 Task: Check the average views per listing of landscape in the last 1 year.
Action: Mouse moved to (762, 170)
Screenshot: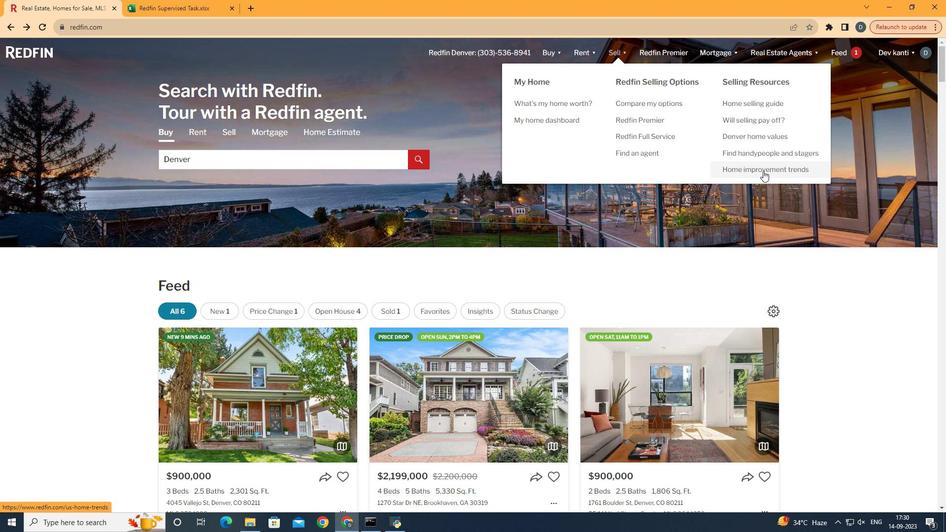 
Action: Mouse pressed left at (762, 170)
Screenshot: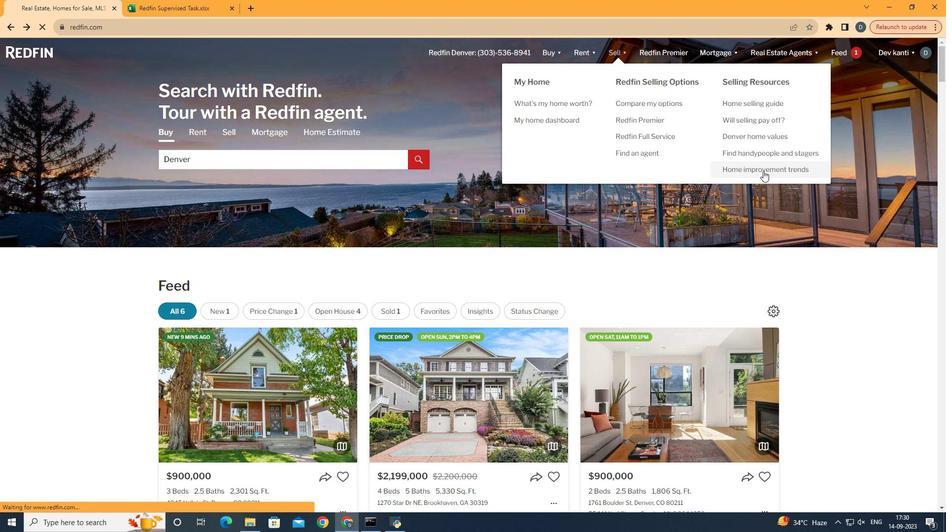 
Action: Mouse moved to (238, 192)
Screenshot: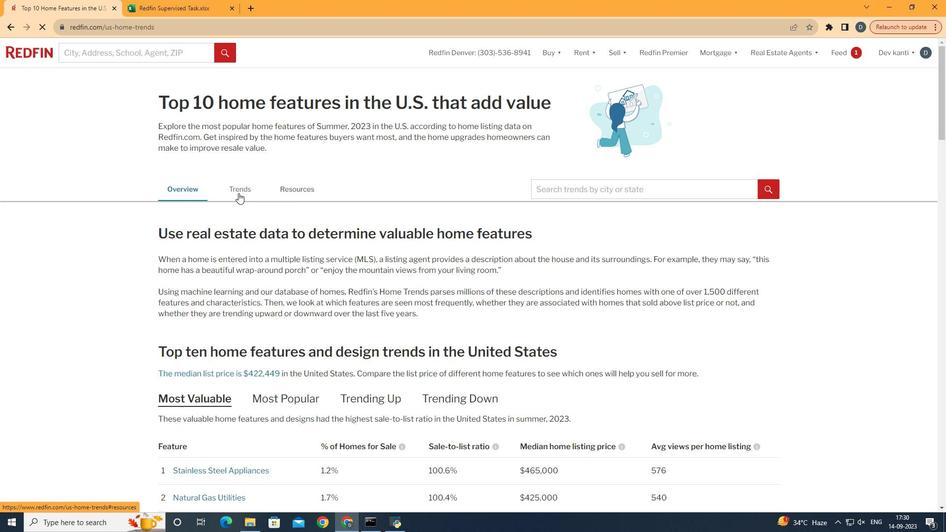 
Action: Mouse pressed left at (238, 192)
Screenshot: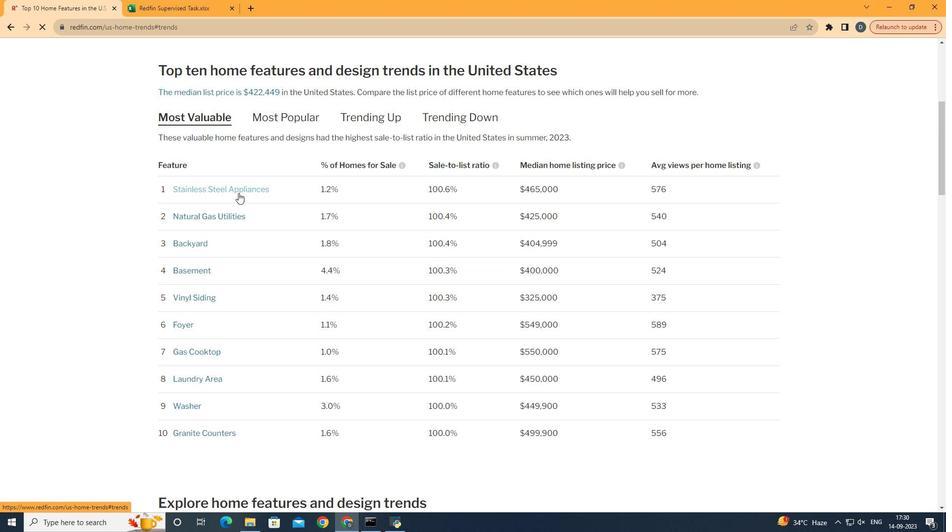 
Action: Mouse moved to (363, 271)
Screenshot: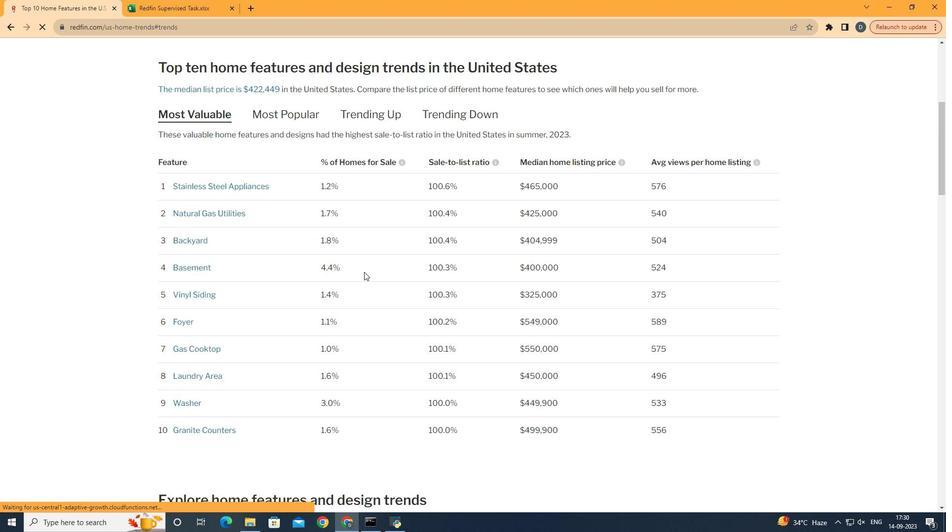 
Action: Mouse scrolled (363, 271) with delta (0, 0)
Screenshot: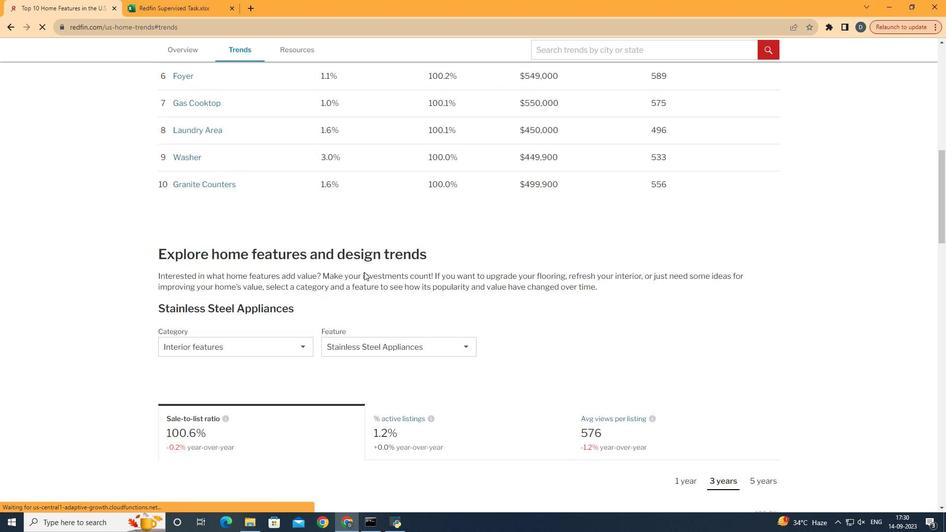 
Action: Mouse scrolled (363, 271) with delta (0, 0)
Screenshot: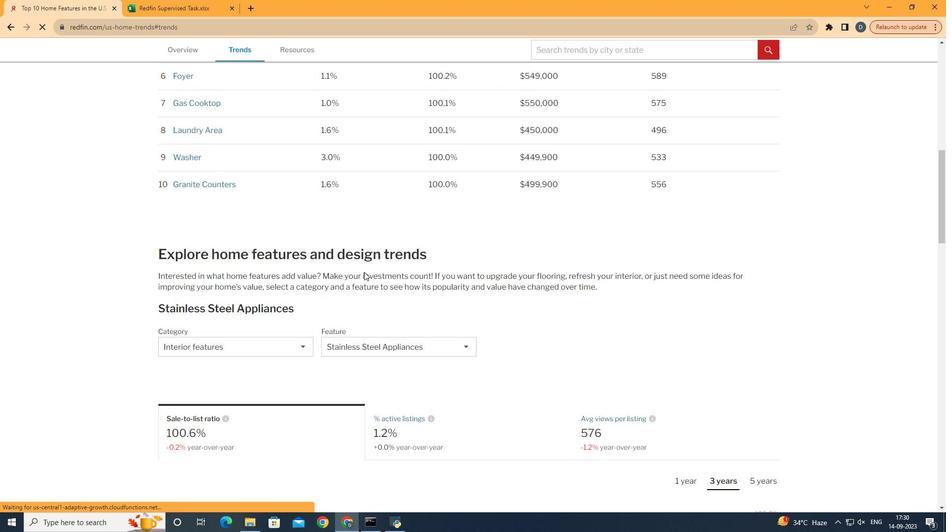 
Action: Mouse scrolled (363, 271) with delta (0, 0)
Screenshot: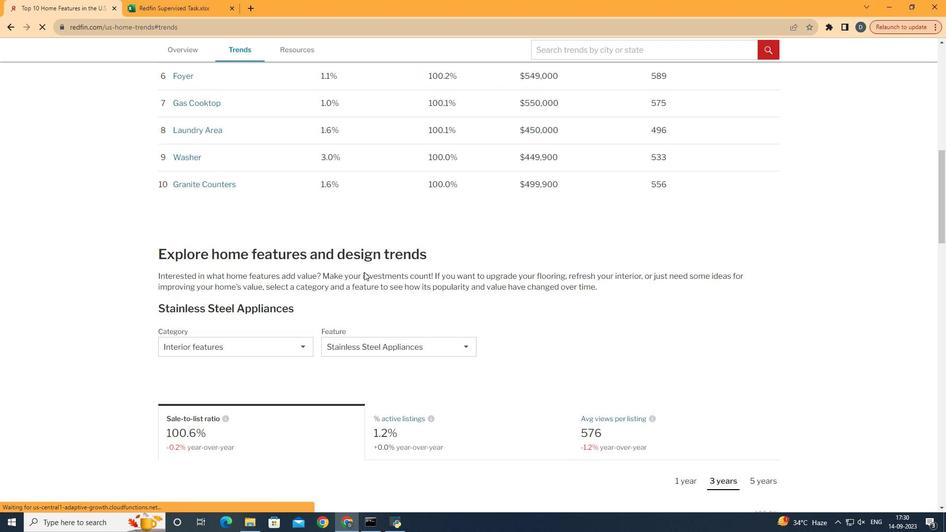 
Action: Mouse scrolled (363, 271) with delta (0, 0)
Screenshot: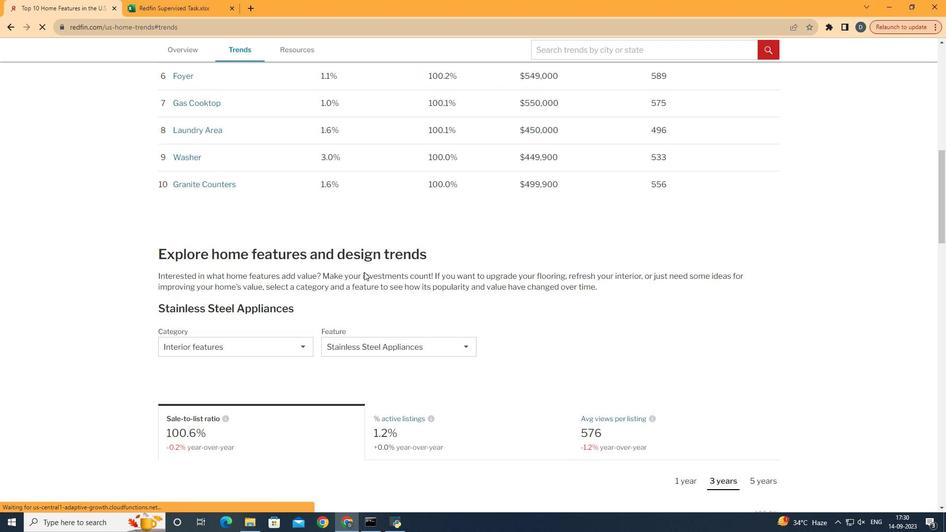 
Action: Mouse scrolled (363, 271) with delta (0, 0)
Screenshot: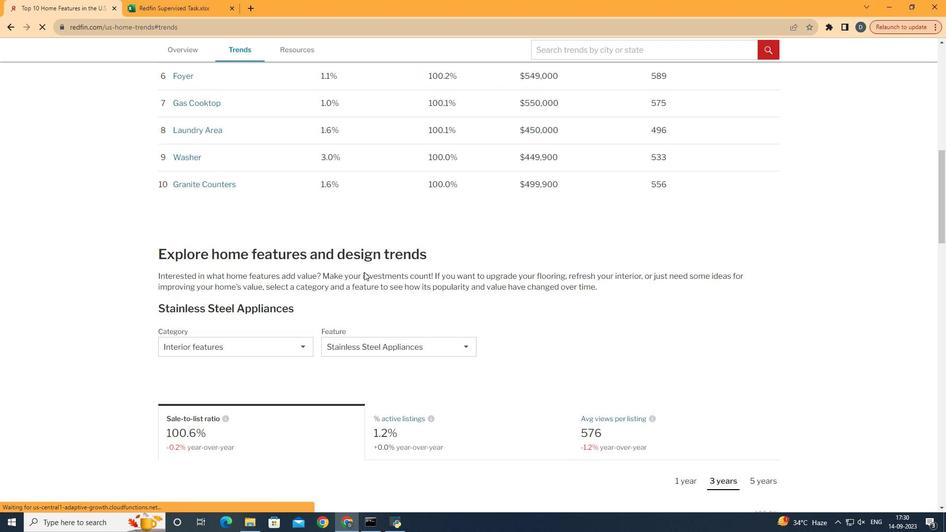 
Action: Mouse scrolled (363, 271) with delta (0, 0)
Screenshot: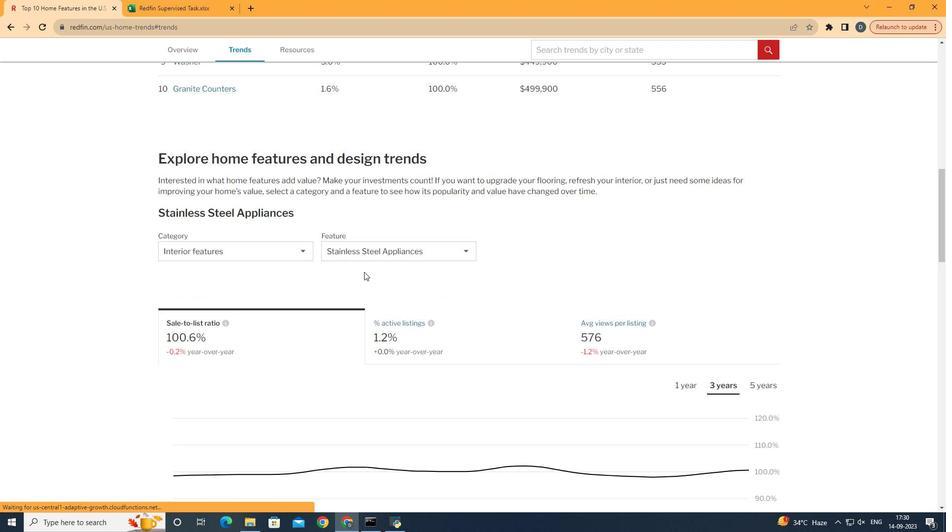 
Action: Mouse scrolled (363, 271) with delta (0, 0)
Screenshot: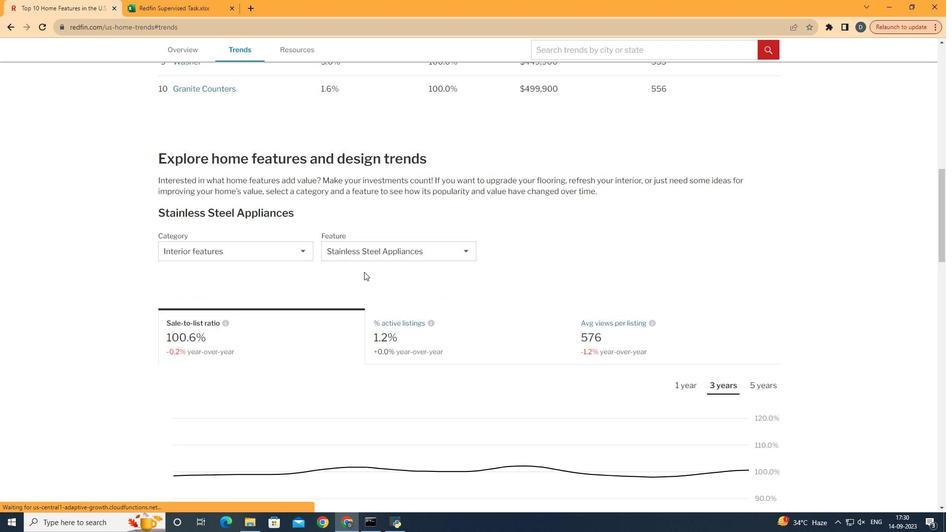 
Action: Mouse moved to (269, 260)
Screenshot: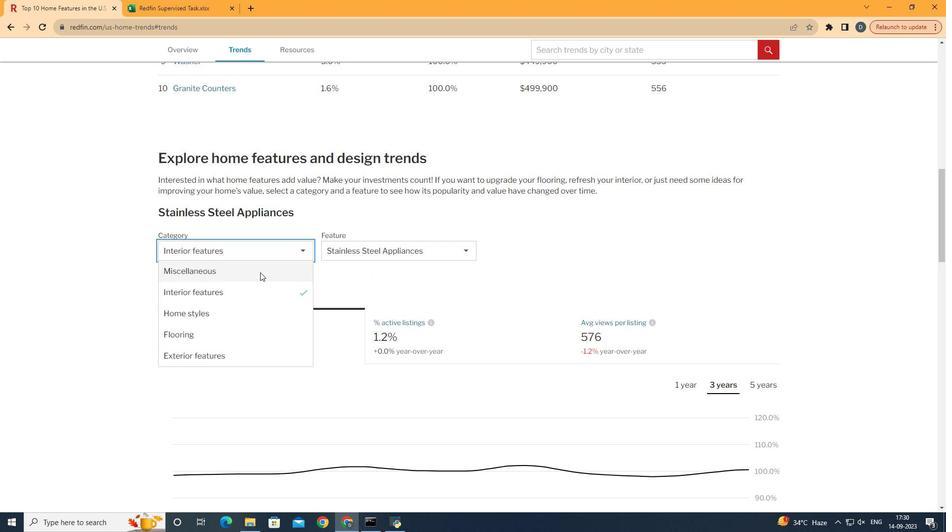 
Action: Mouse pressed left at (269, 260)
Screenshot: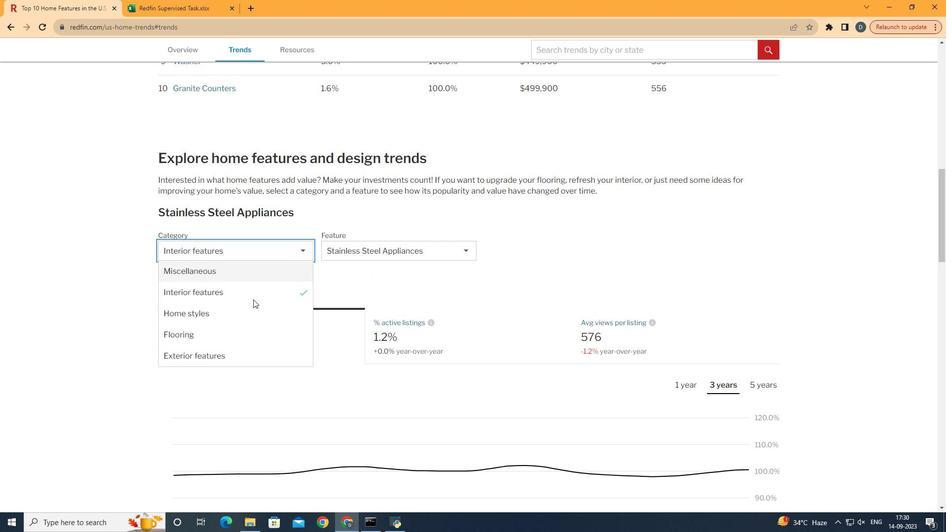 
Action: Mouse moved to (255, 358)
Screenshot: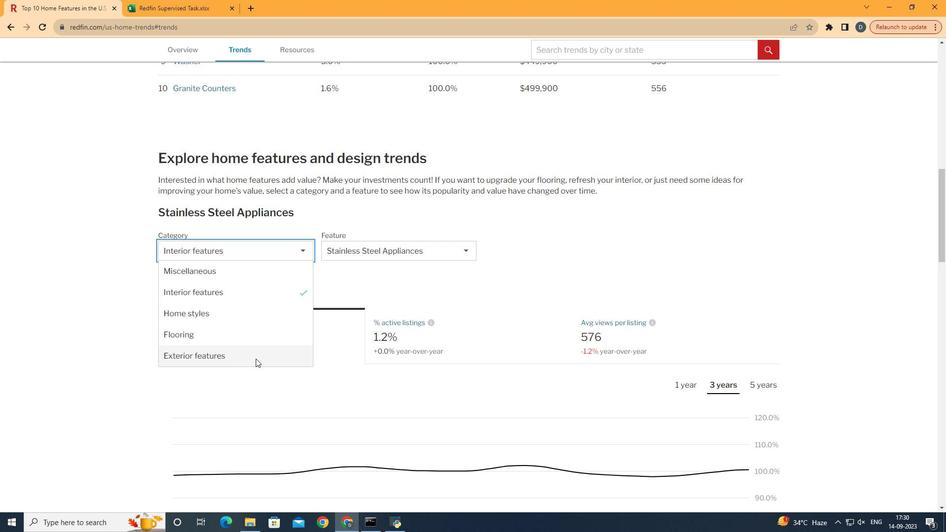 
Action: Mouse pressed left at (255, 358)
Screenshot: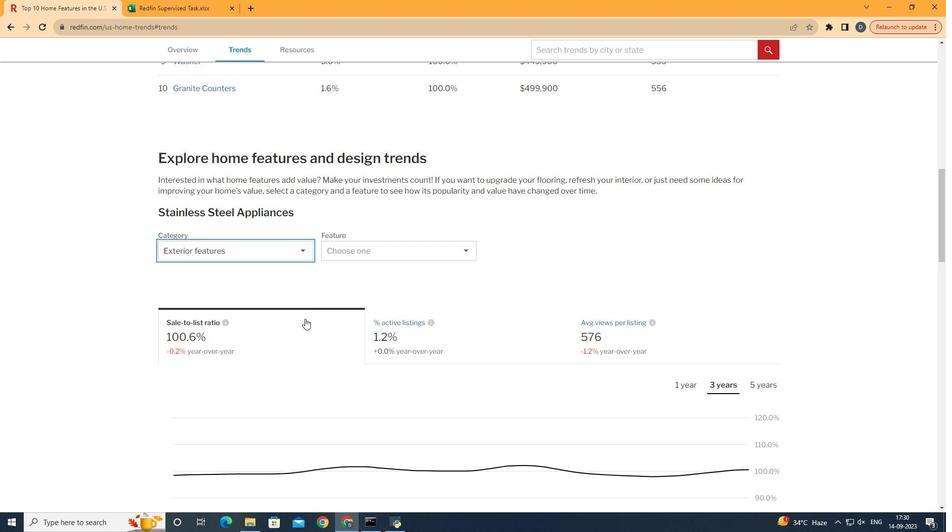 
Action: Mouse moved to (379, 258)
Screenshot: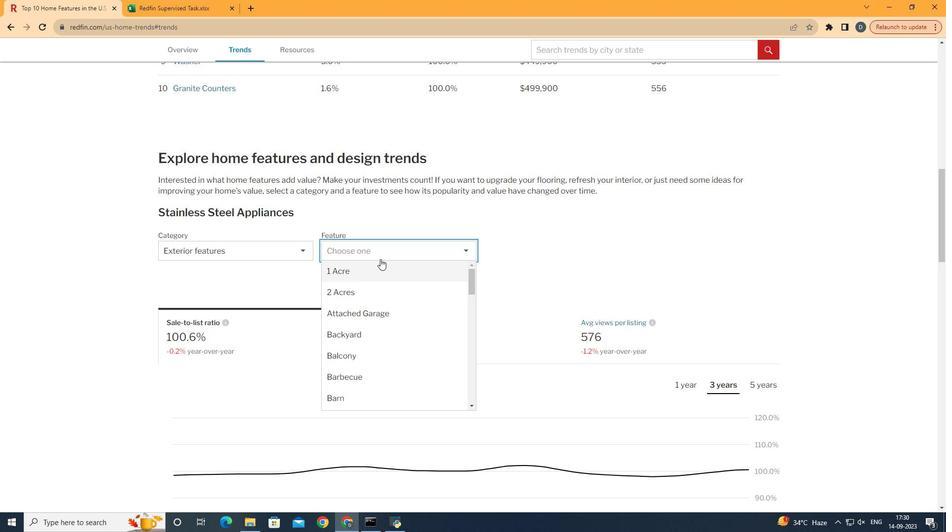 
Action: Mouse pressed left at (379, 258)
Screenshot: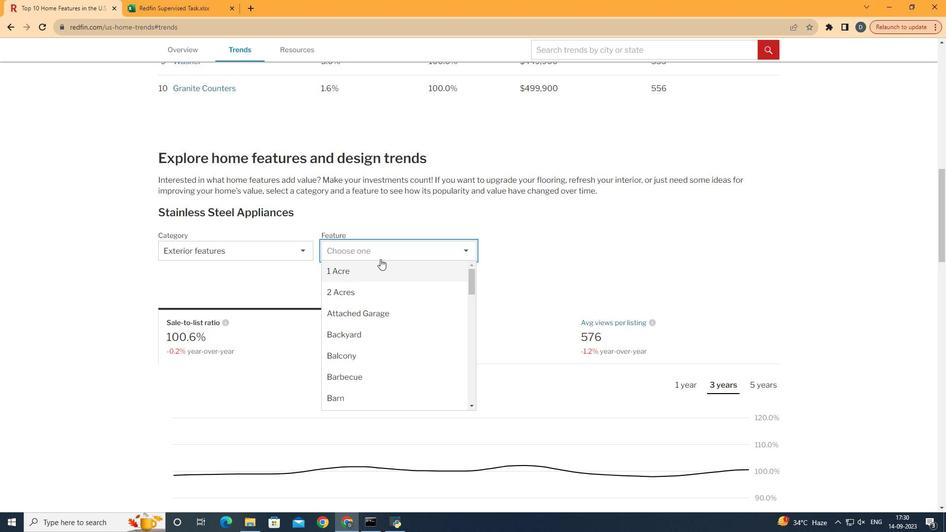 
Action: Mouse moved to (373, 309)
Screenshot: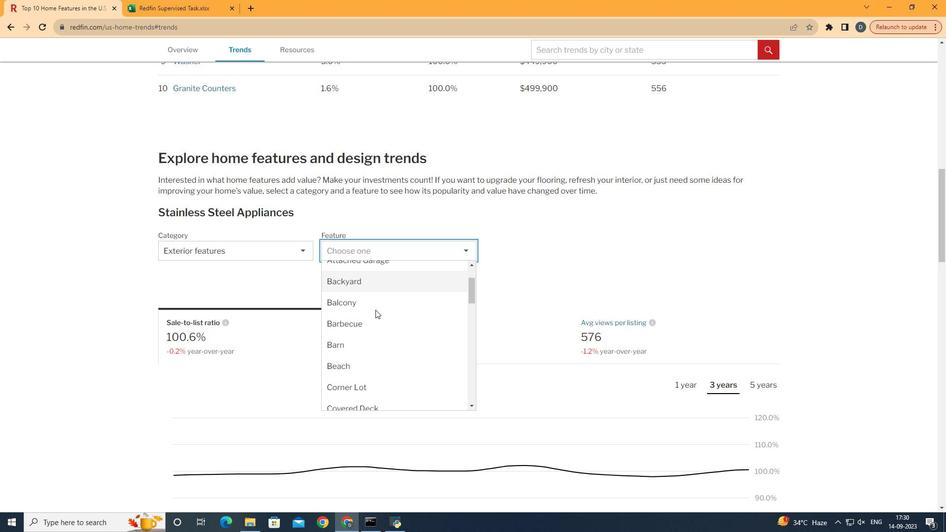
Action: Mouse scrolled (373, 309) with delta (0, 0)
Screenshot: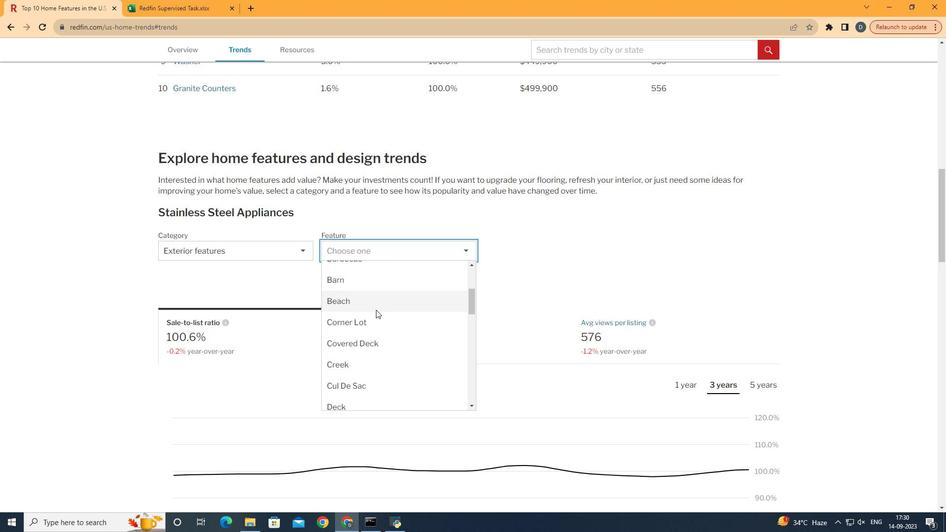 
Action: Mouse scrolled (373, 309) with delta (0, 0)
Screenshot: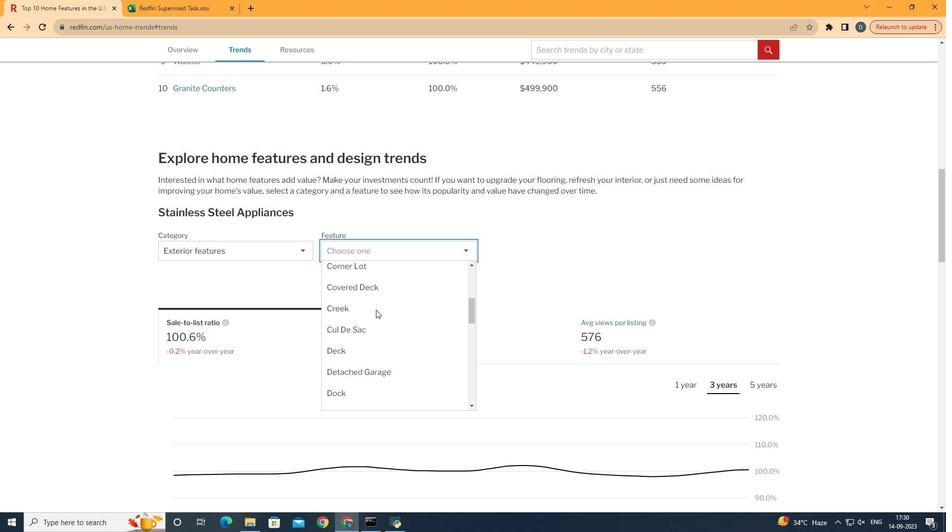 
Action: Mouse moved to (373, 309)
Screenshot: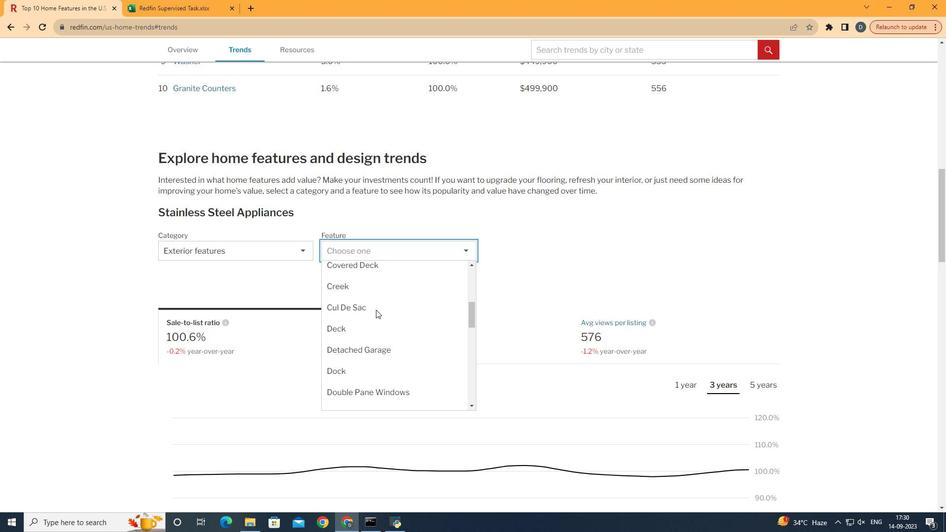 
Action: Mouse scrolled (373, 309) with delta (0, 0)
Screenshot: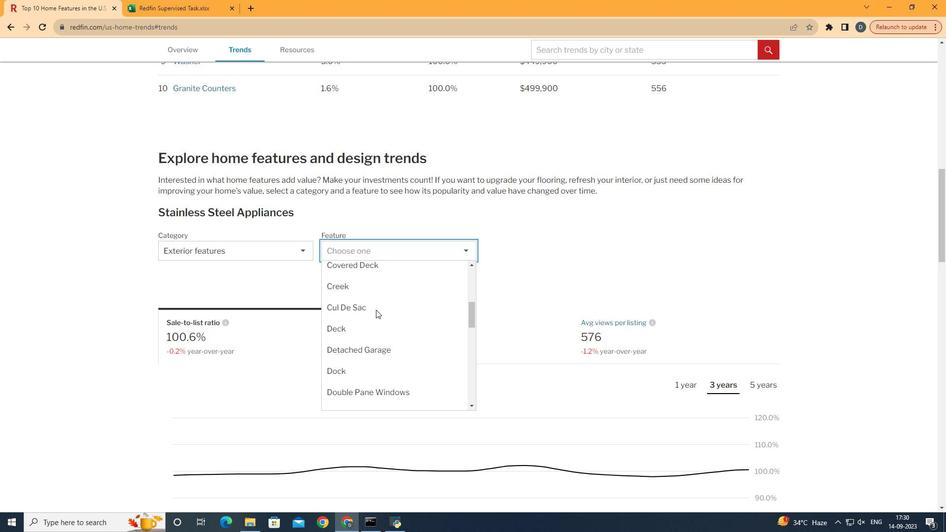 
Action: Mouse moved to (374, 309)
Screenshot: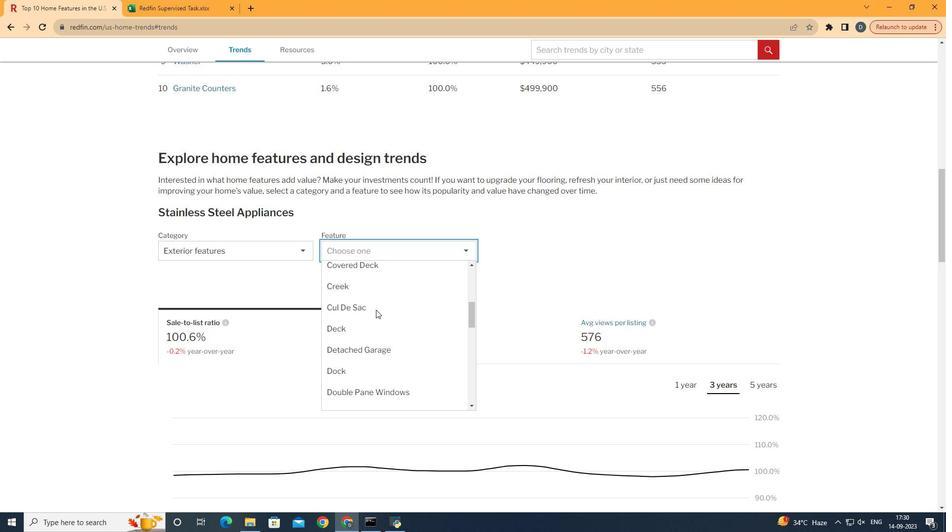
Action: Mouse scrolled (374, 309) with delta (0, 0)
Screenshot: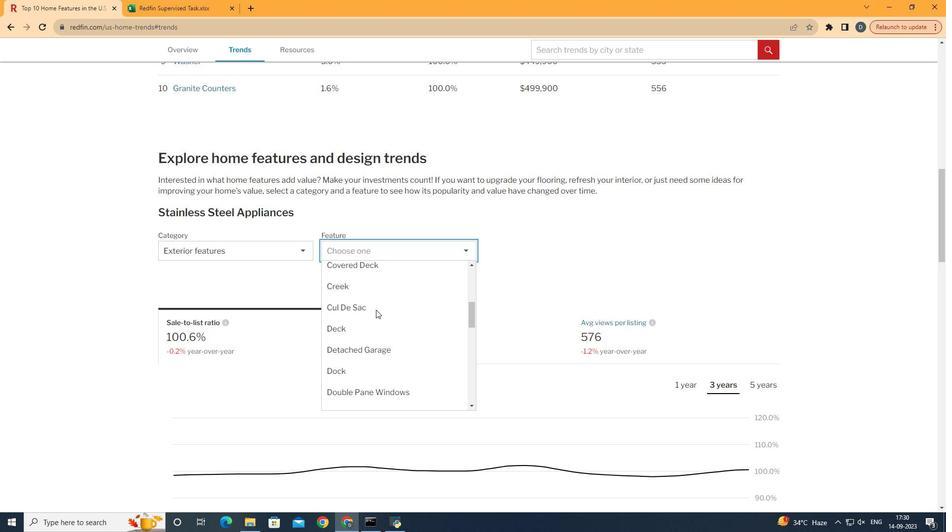 
Action: Mouse moved to (383, 326)
Screenshot: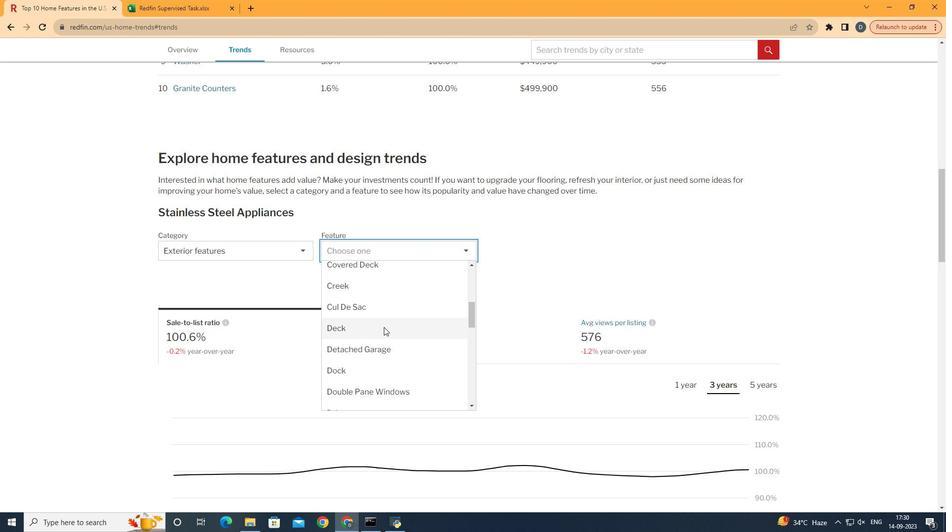
Action: Mouse scrolled (383, 326) with delta (0, 0)
Screenshot: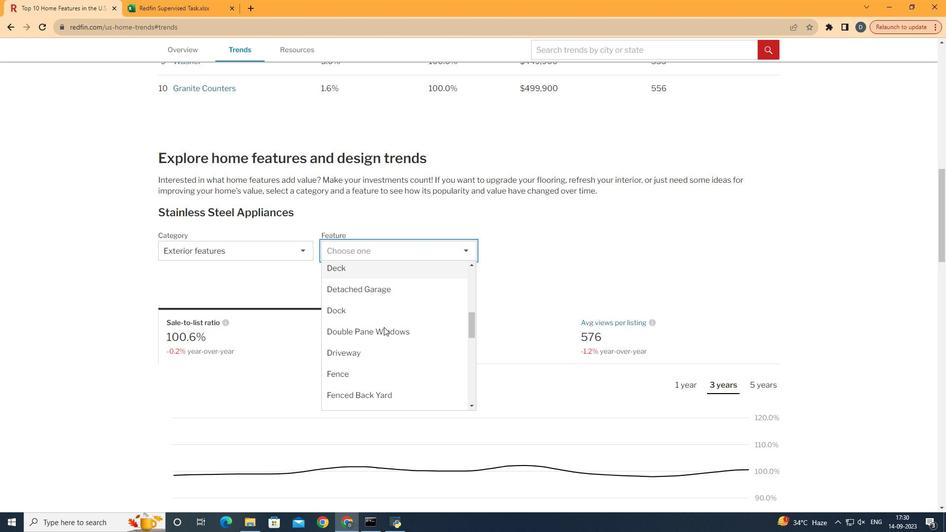 
Action: Mouse scrolled (383, 326) with delta (0, 0)
Screenshot: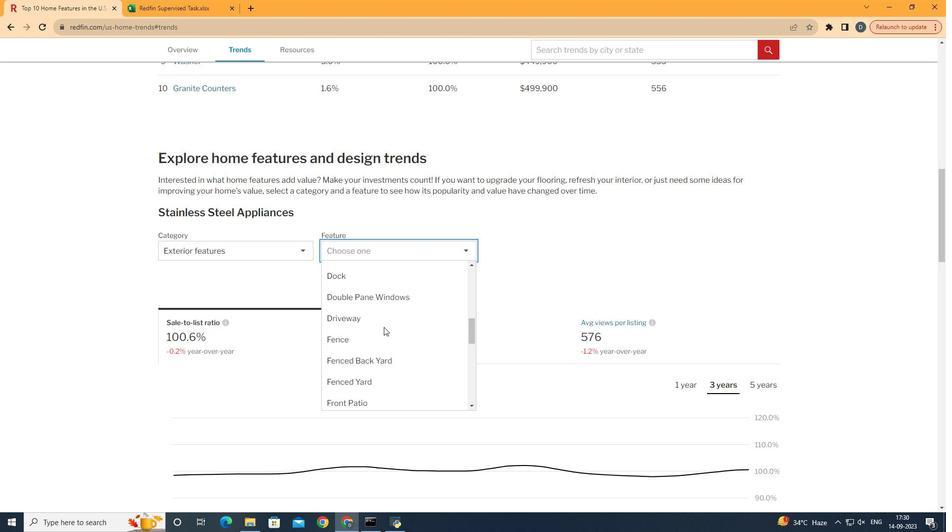 
Action: Mouse scrolled (383, 326) with delta (0, 0)
Screenshot: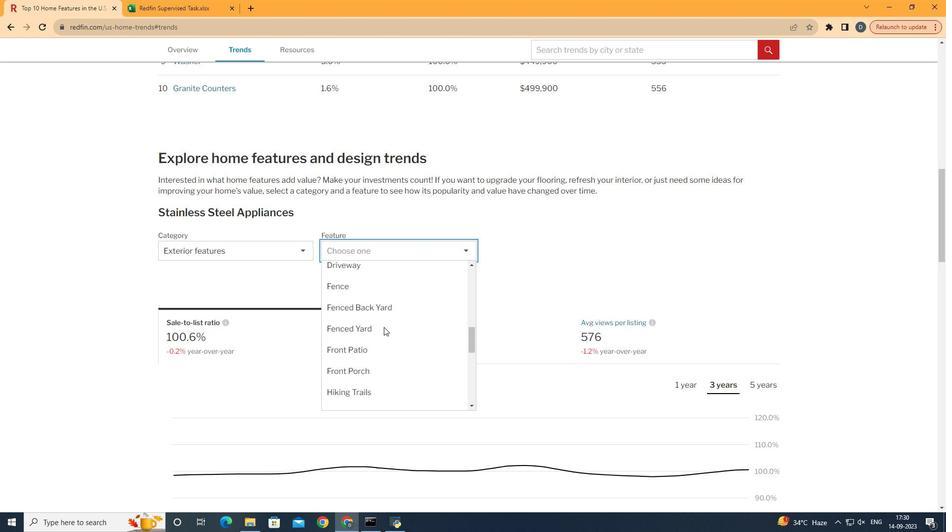 
Action: Mouse scrolled (383, 326) with delta (0, 0)
Screenshot: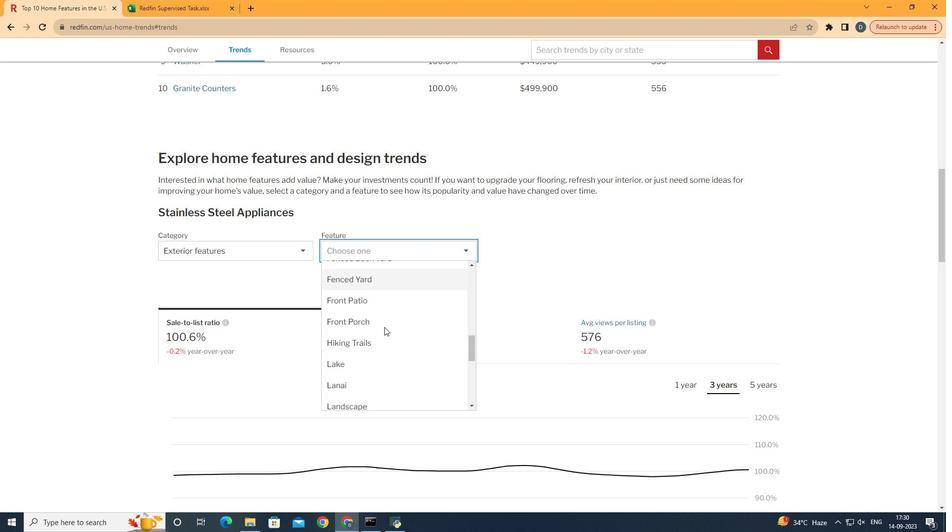 
Action: Mouse moved to (383, 326)
Screenshot: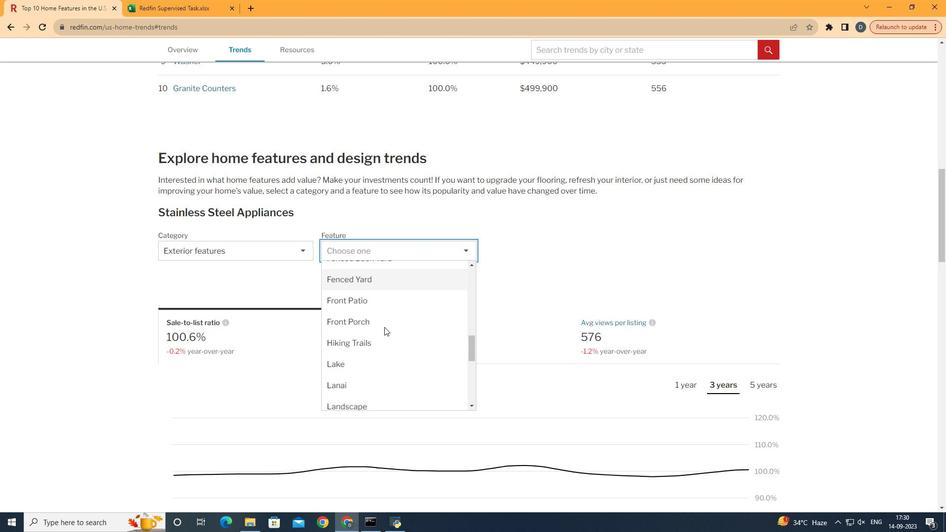 
Action: Mouse scrolled (383, 326) with delta (0, 0)
Screenshot: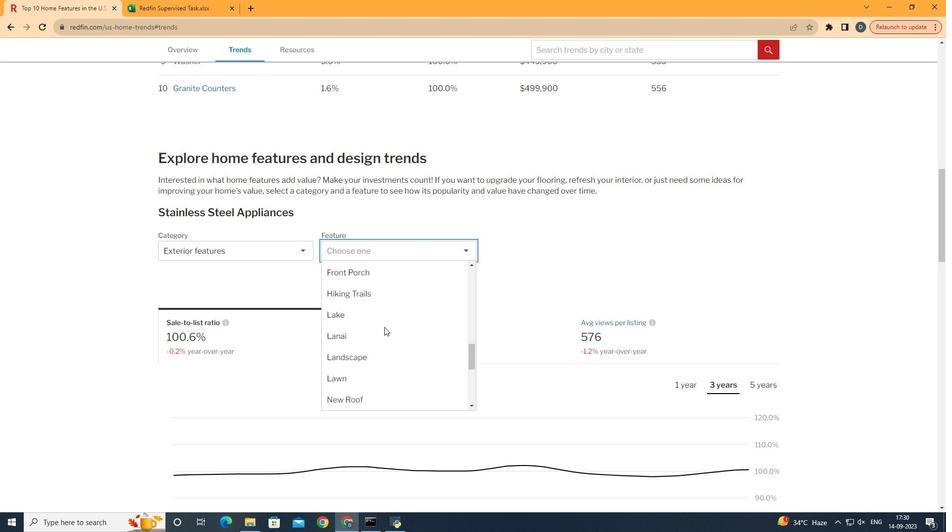 
Action: Mouse moved to (403, 355)
Screenshot: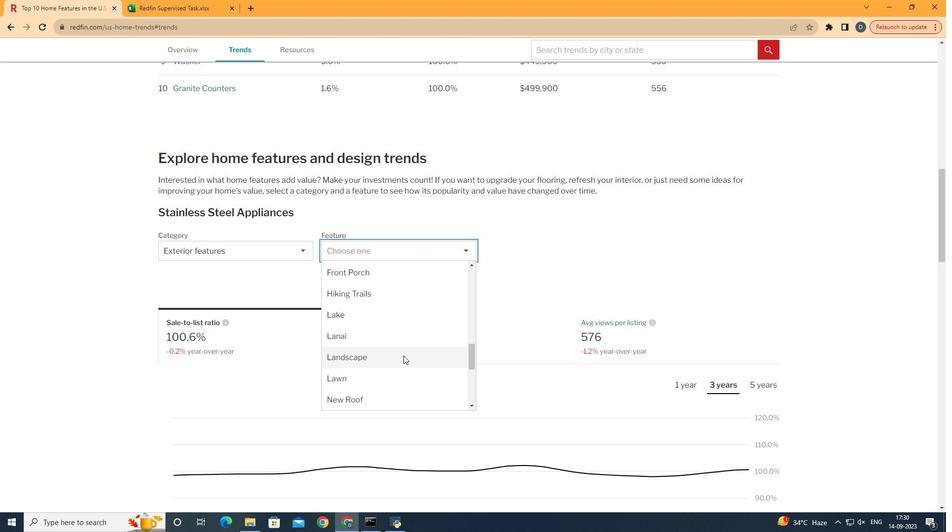 
Action: Mouse pressed left at (403, 355)
Screenshot: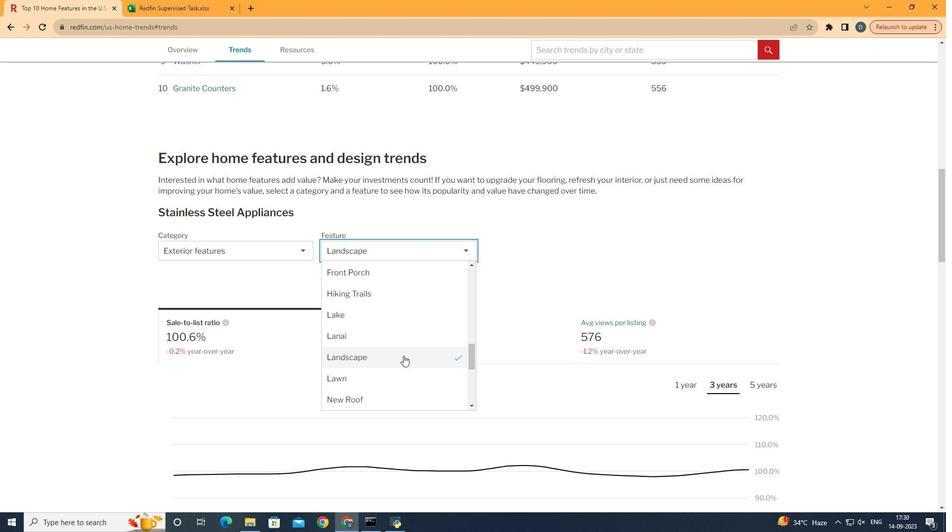 
Action: Mouse moved to (563, 231)
Screenshot: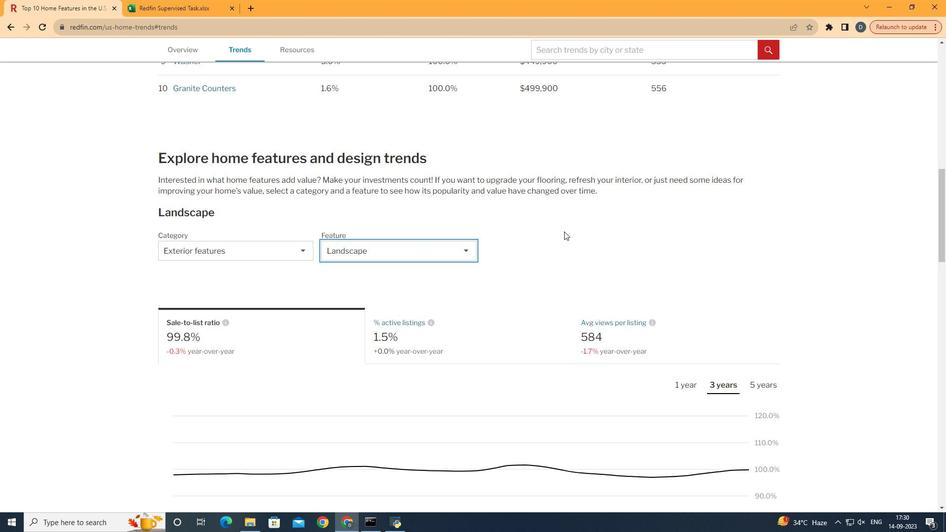 
Action: Mouse scrolled (563, 230) with delta (0, 0)
Screenshot: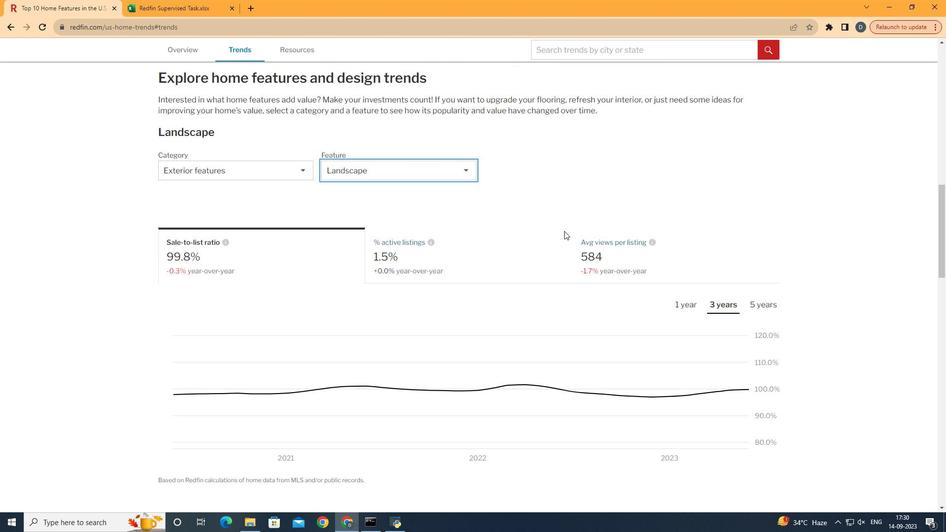 
Action: Mouse scrolled (563, 230) with delta (0, 0)
Screenshot: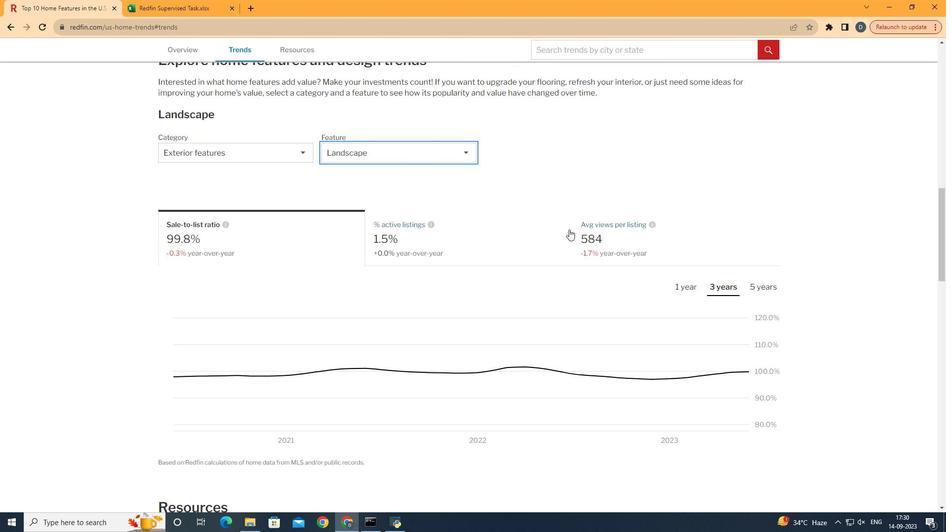 
Action: Mouse moved to (686, 226)
Screenshot: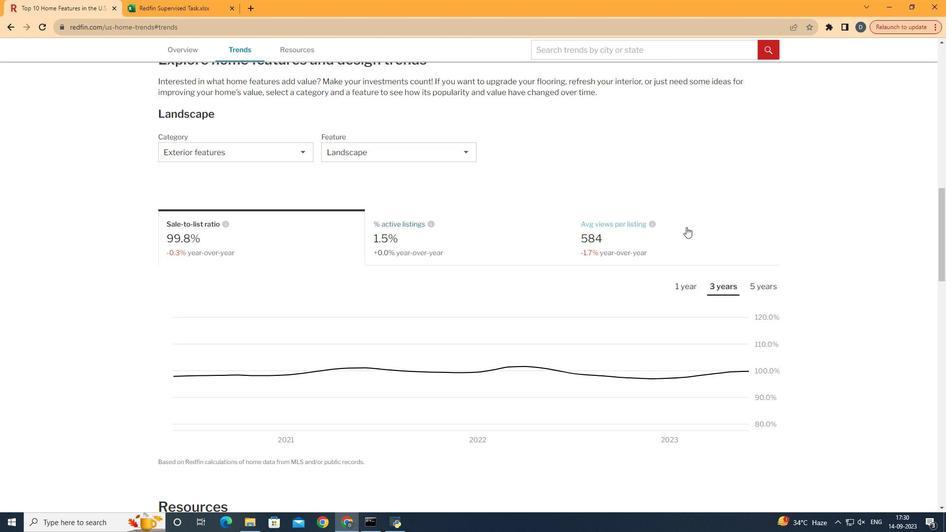 
Action: Mouse pressed left at (686, 226)
Screenshot: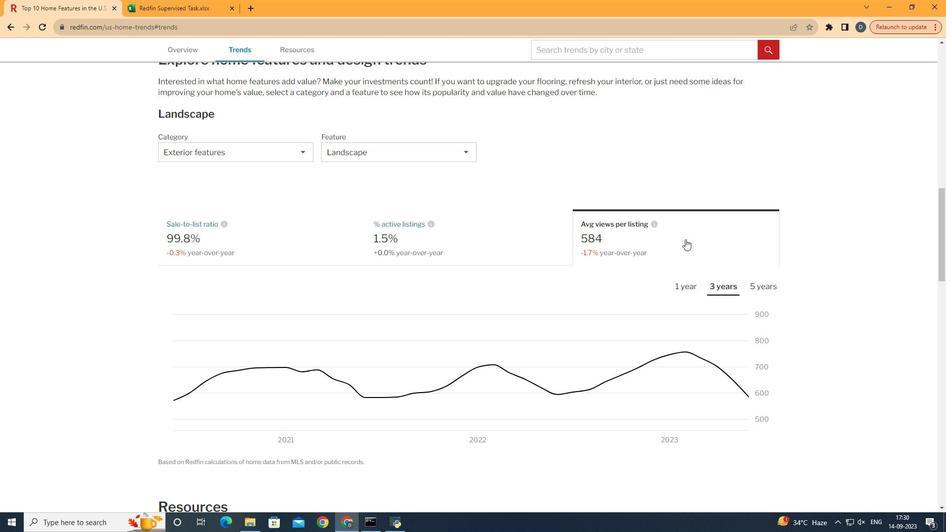 
Action: Mouse moved to (670, 289)
Screenshot: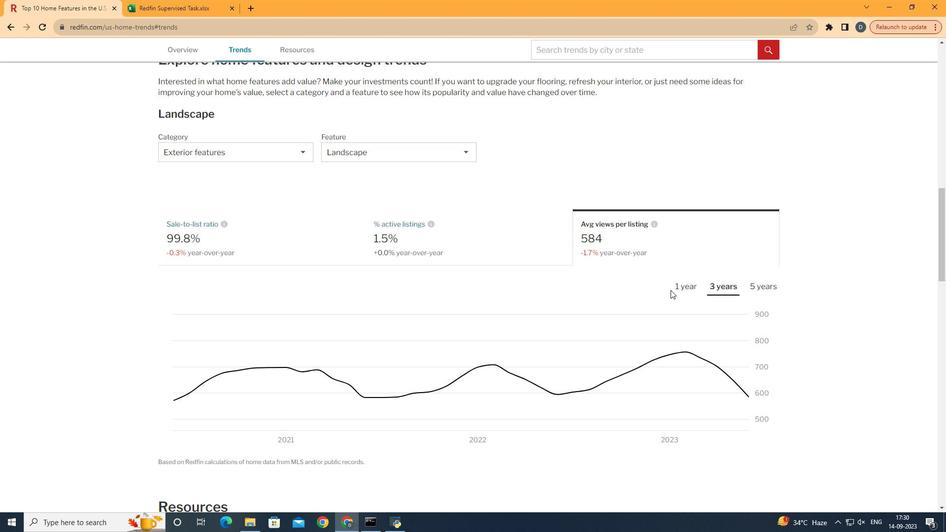 
Action: Mouse pressed left at (670, 289)
Screenshot: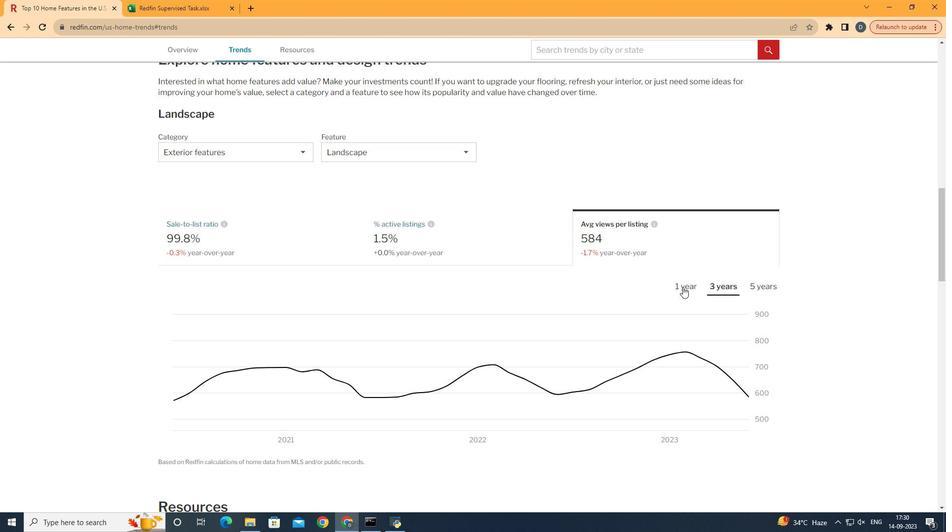 
Action: Mouse moved to (687, 284)
Screenshot: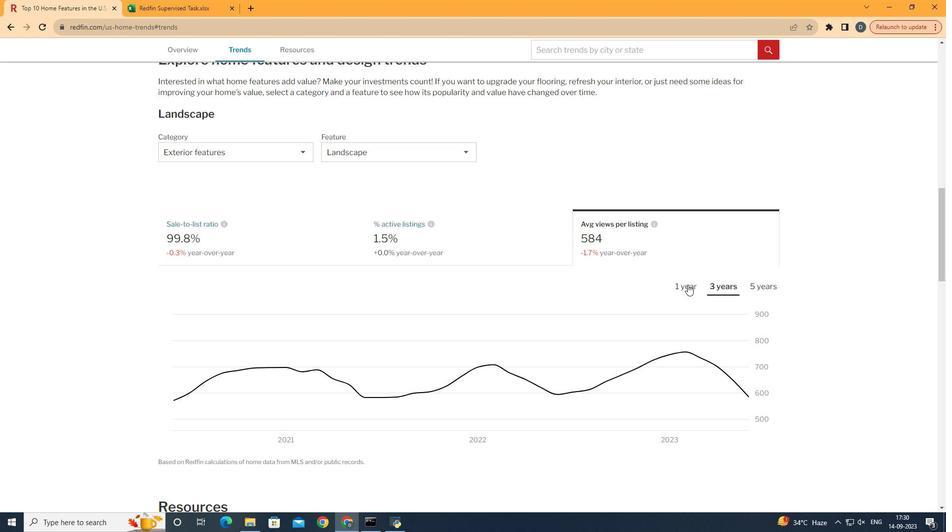 
Action: Mouse pressed left at (687, 284)
Screenshot: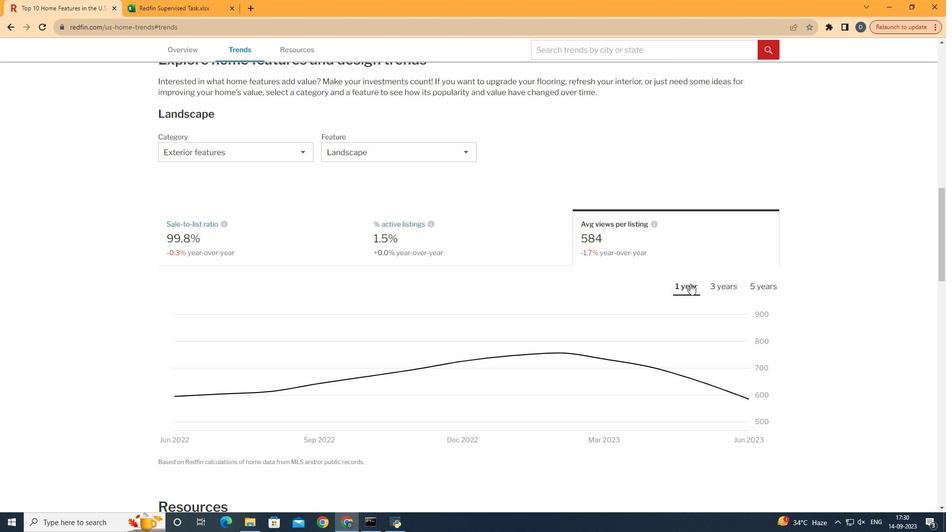 
Action: Mouse moved to (724, 262)
Screenshot: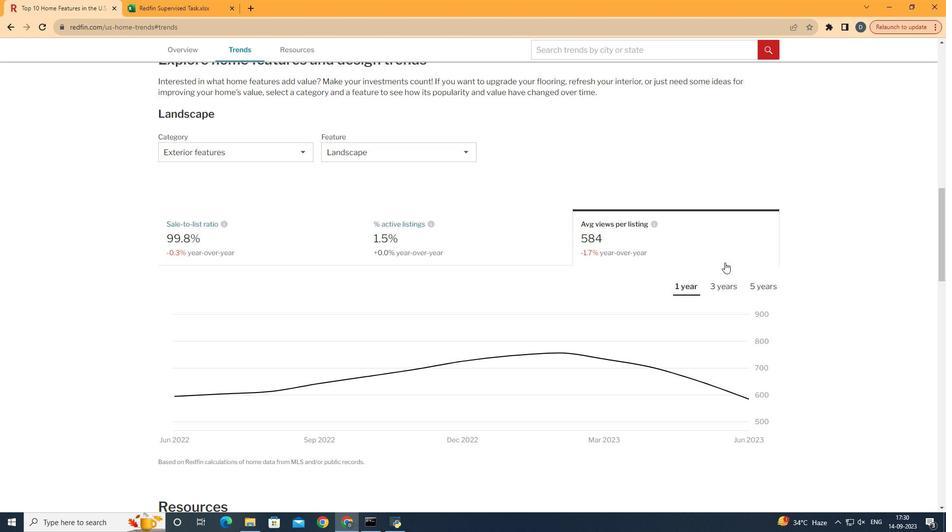 
